 Task: Set the gradient mode to "Gradient".
Action: Mouse moved to (115, 15)
Screenshot: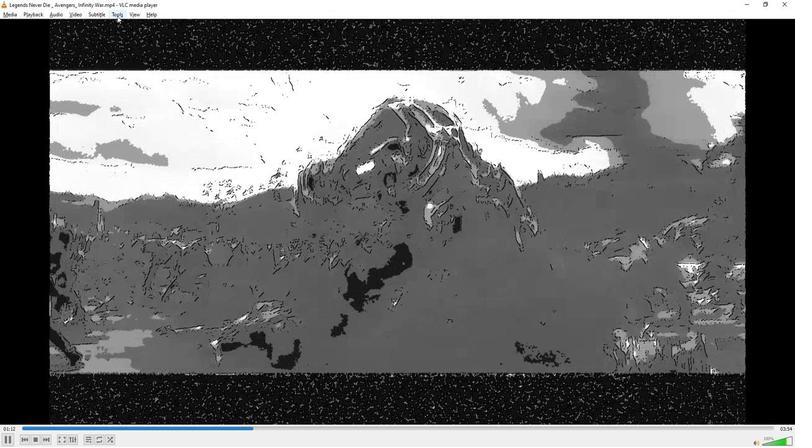 
Action: Mouse pressed left at (115, 15)
Screenshot: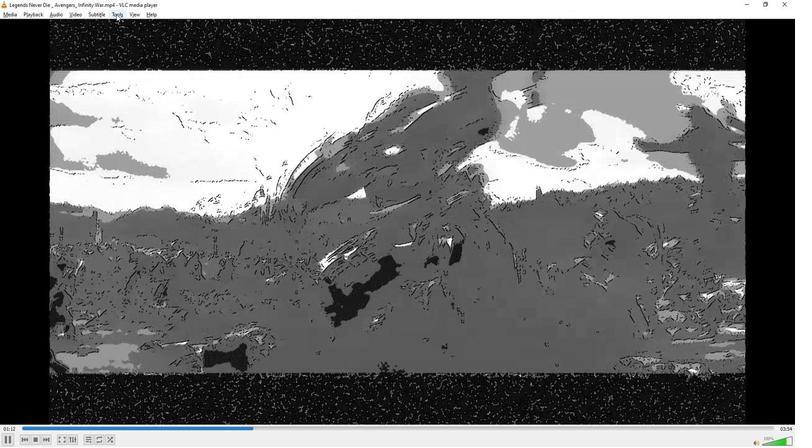 
Action: Mouse moved to (121, 25)
Screenshot: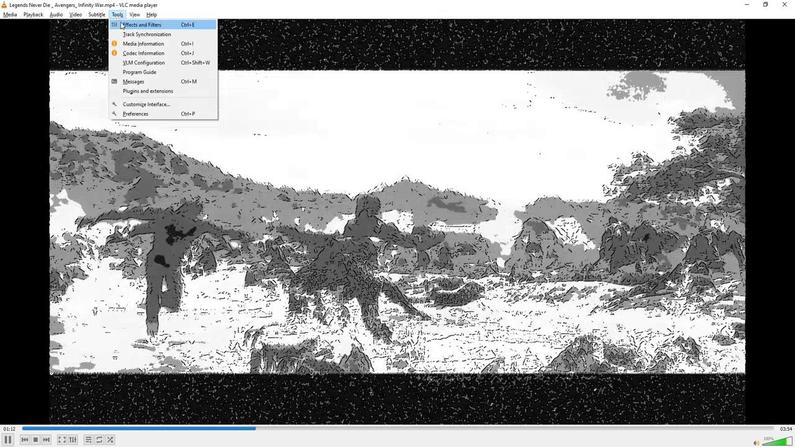 
Action: Mouse pressed left at (121, 25)
Screenshot: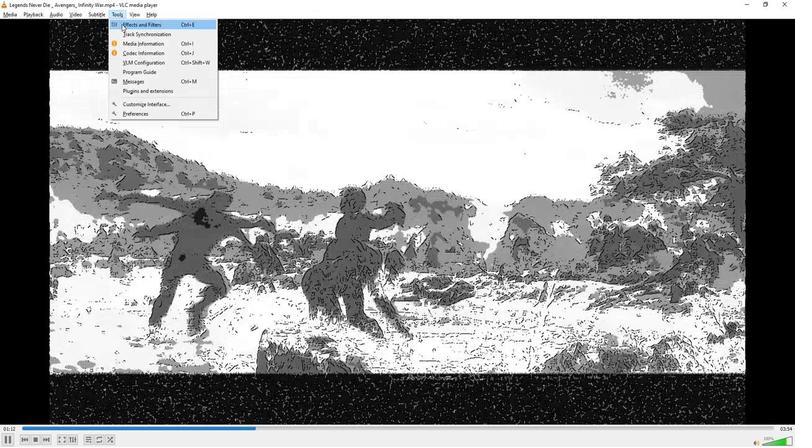 
Action: Mouse moved to (95, 67)
Screenshot: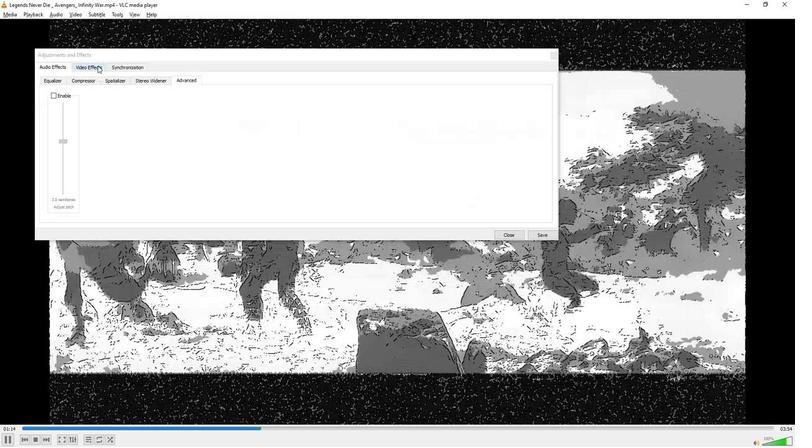 
Action: Mouse pressed left at (95, 67)
Screenshot: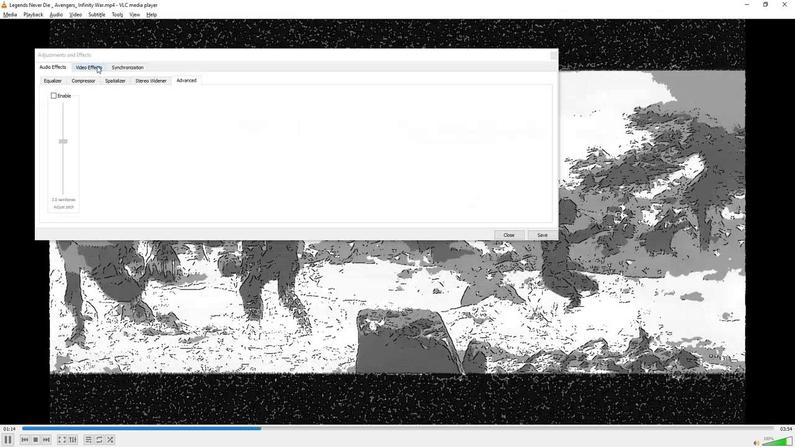 
Action: Mouse moved to (541, 125)
Screenshot: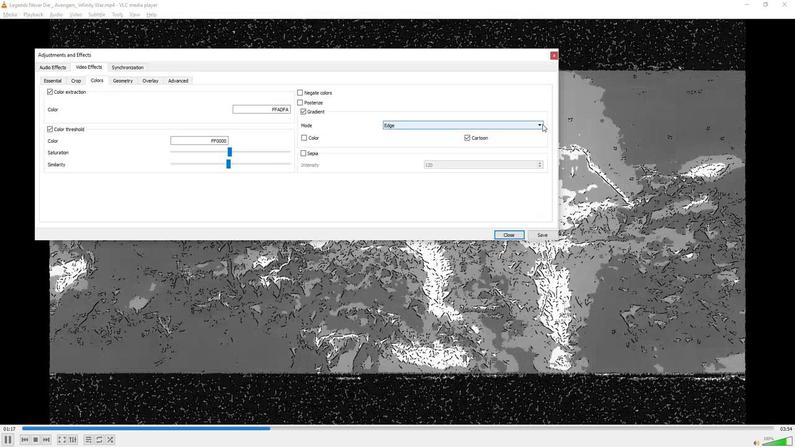 
Action: Mouse pressed left at (541, 125)
Screenshot: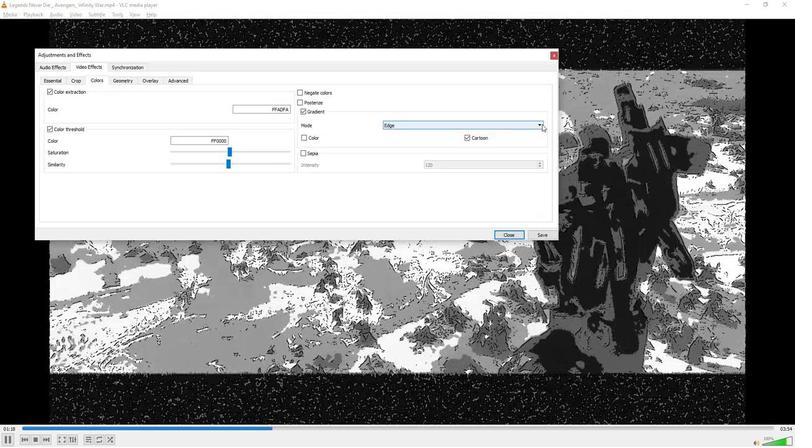 
Action: Mouse moved to (473, 132)
Screenshot: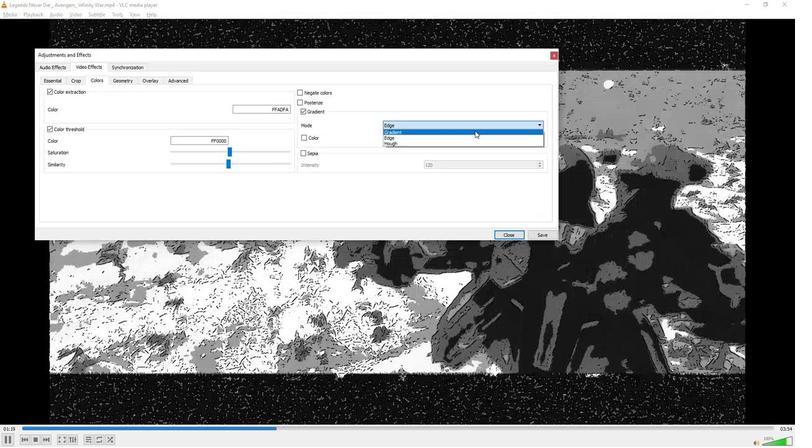 
Action: Mouse pressed left at (473, 132)
Screenshot: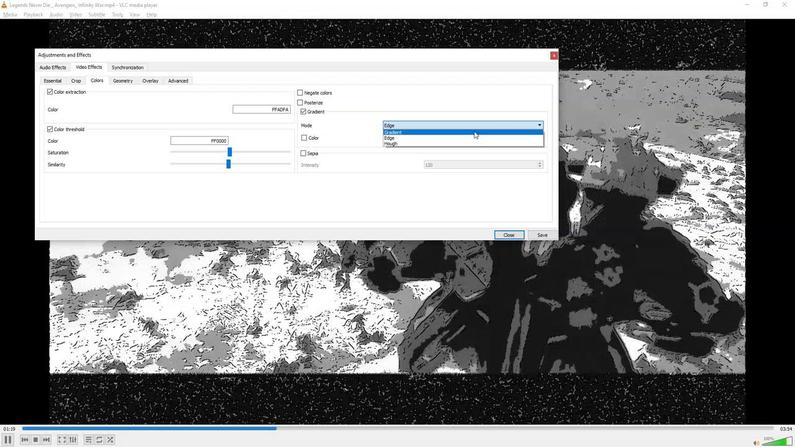 
Action: Mouse moved to (475, 290)
Screenshot: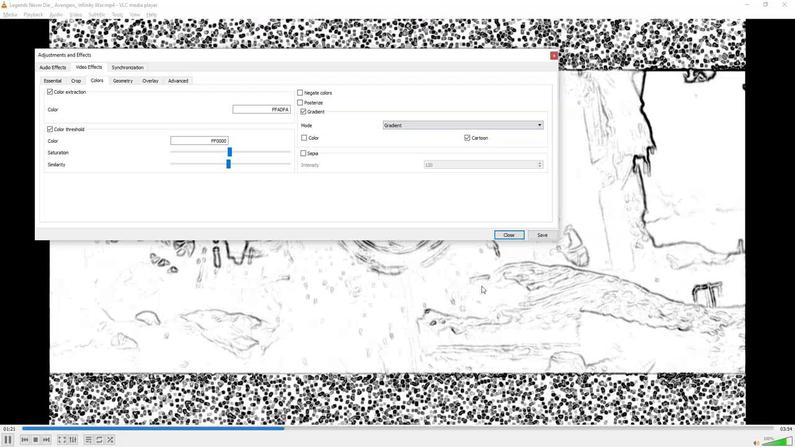 
